 Task: Create a new field with title Stage with name TracePlan with field type as Single-select and options as Not Started, In Progress and Complete.
Action: Mouse moved to (40, 245)
Screenshot: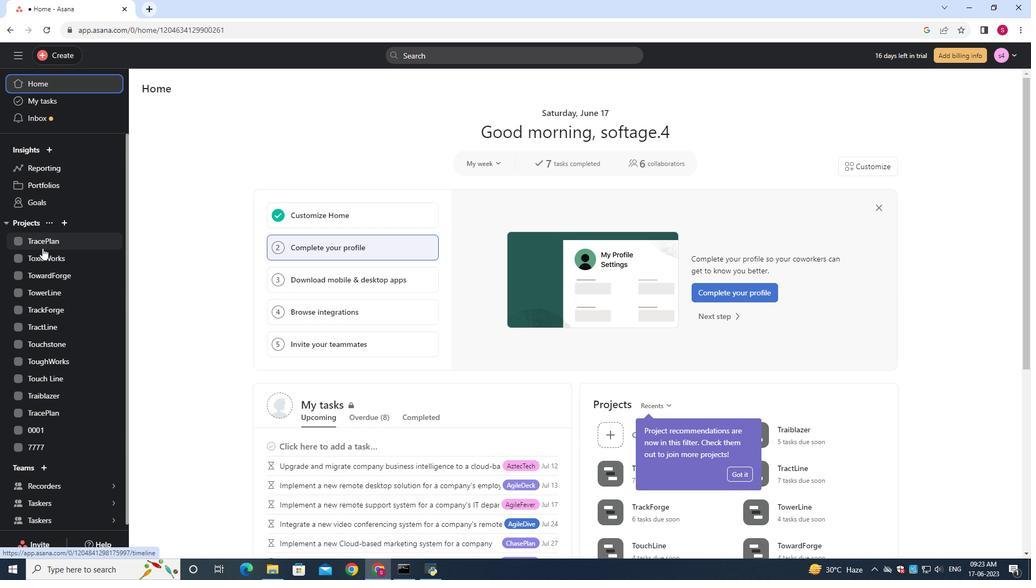 
Action: Mouse pressed left at (40, 245)
Screenshot: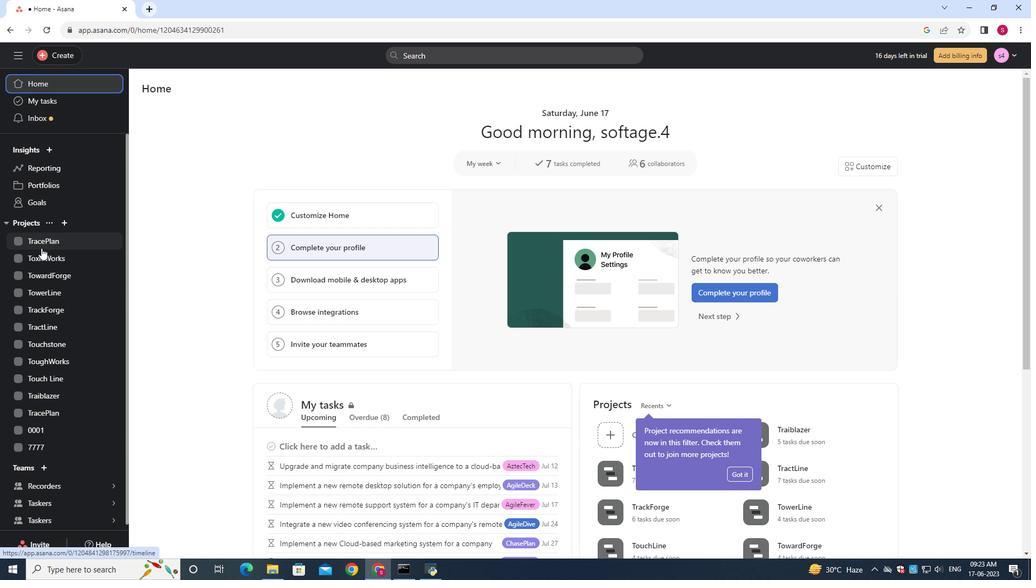 
Action: Mouse moved to (193, 110)
Screenshot: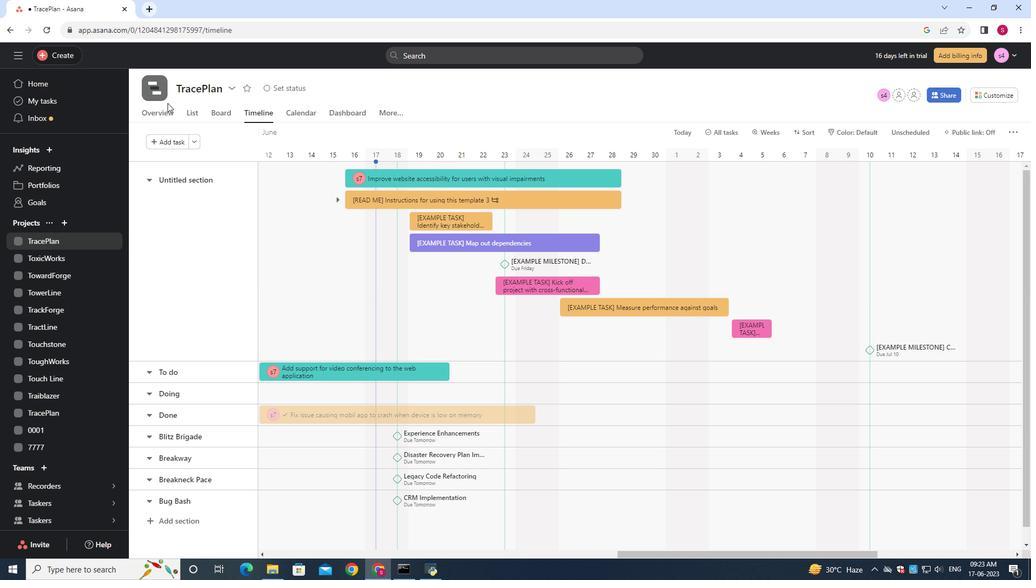 
Action: Mouse pressed left at (193, 110)
Screenshot: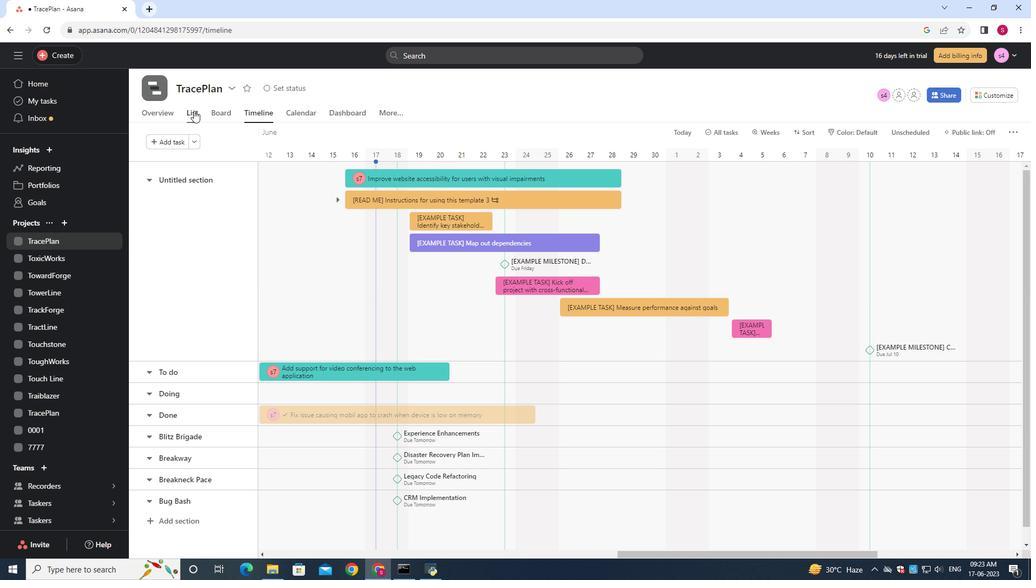 
Action: Mouse moved to (190, 116)
Screenshot: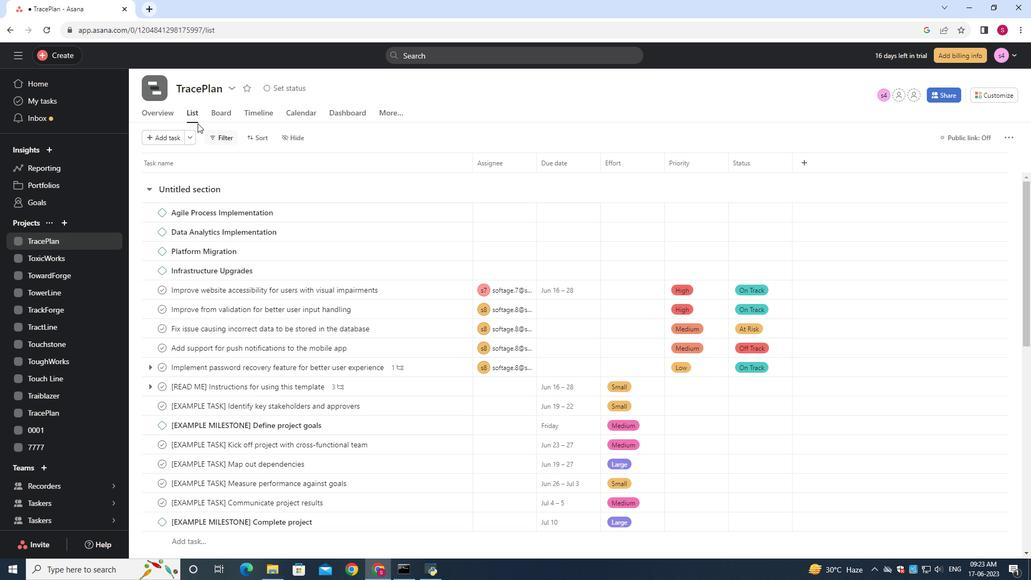 
Action: Mouse pressed left at (190, 116)
Screenshot: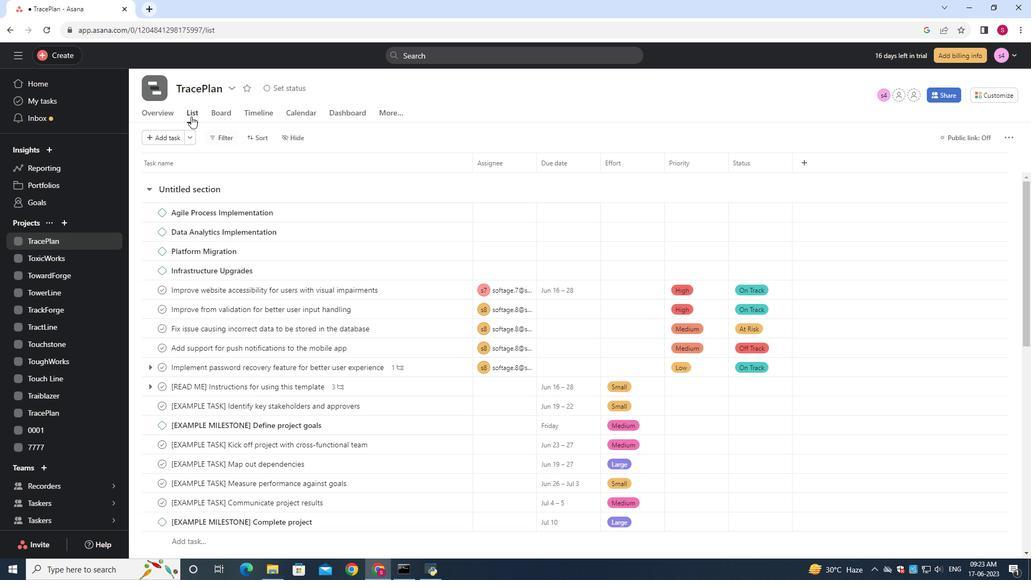 
Action: Mouse moved to (804, 163)
Screenshot: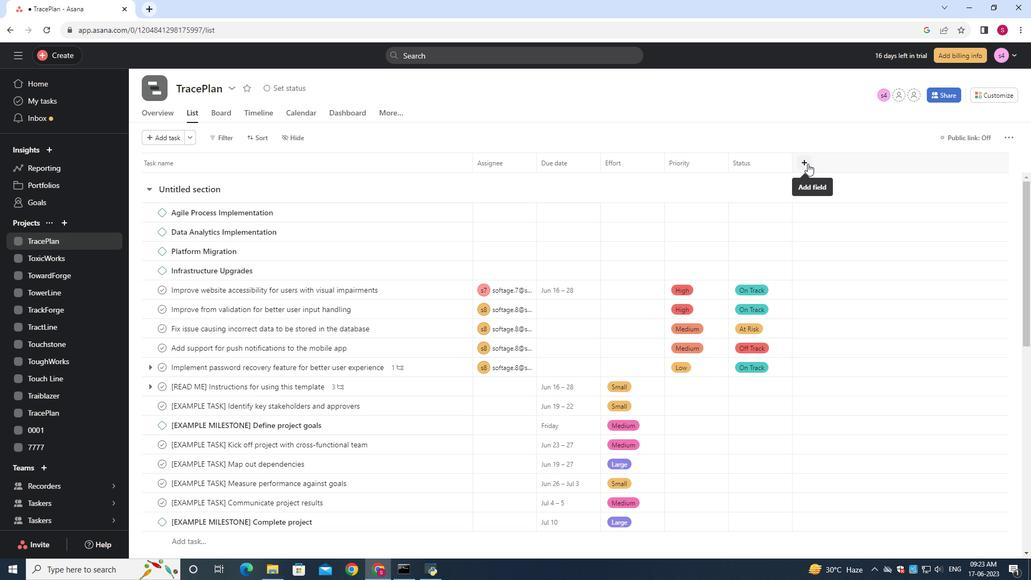
Action: Mouse pressed left at (804, 163)
Screenshot: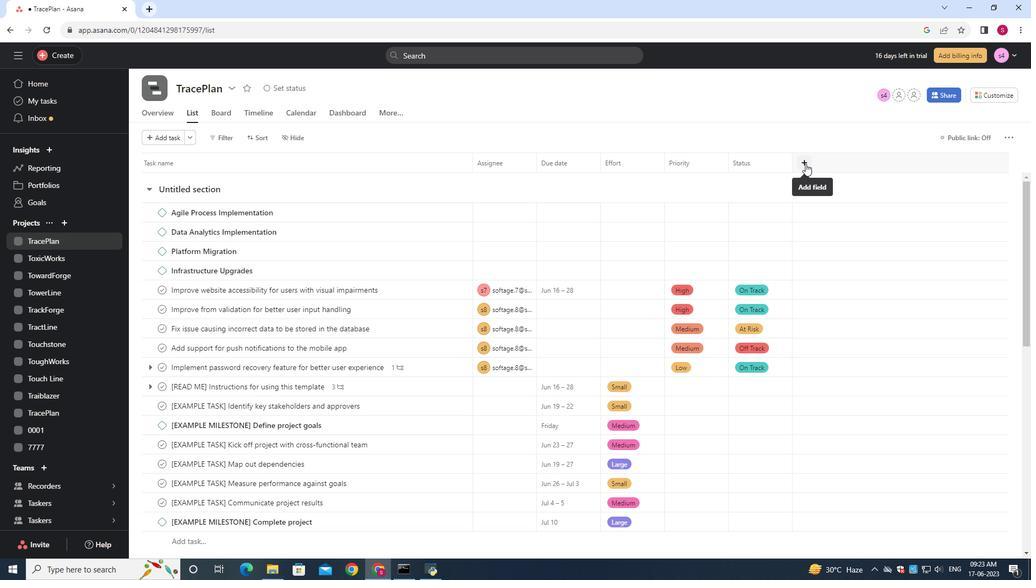 
Action: Mouse moved to (839, 289)
Screenshot: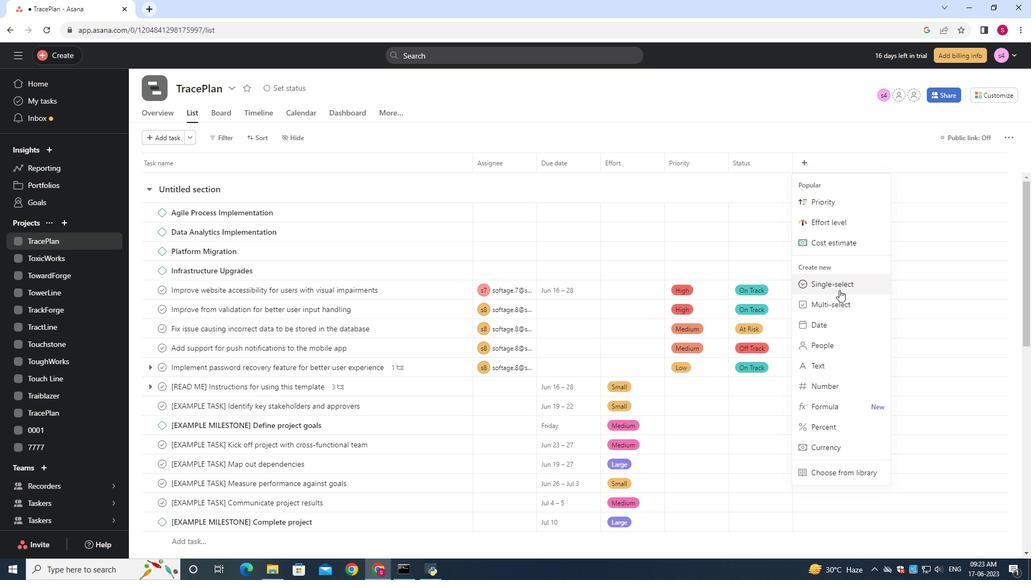 
Action: Mouse pressed left at (839, 289)
Screenshot: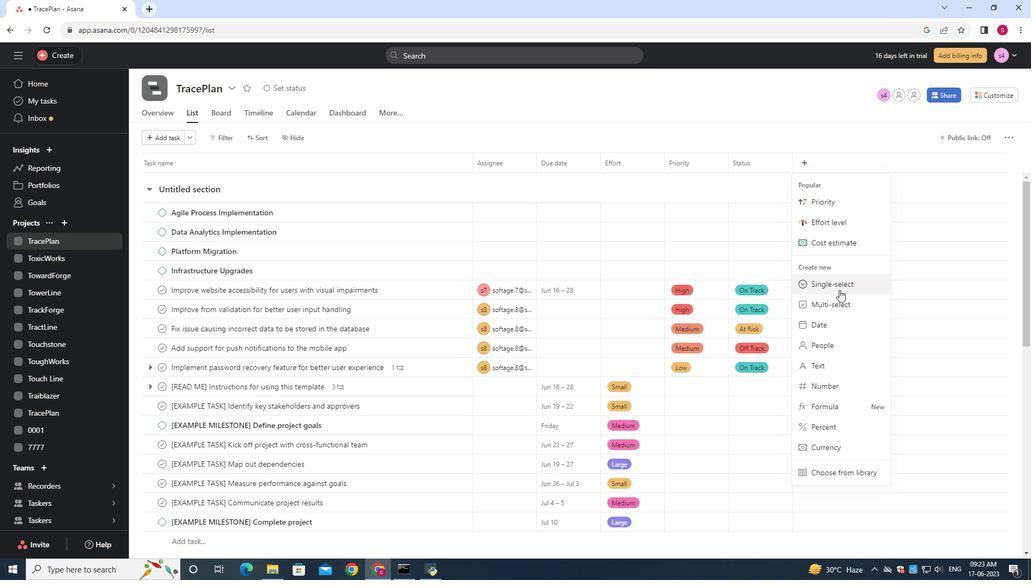 
Action: Mouse moved to (402, 178)
Screenshot: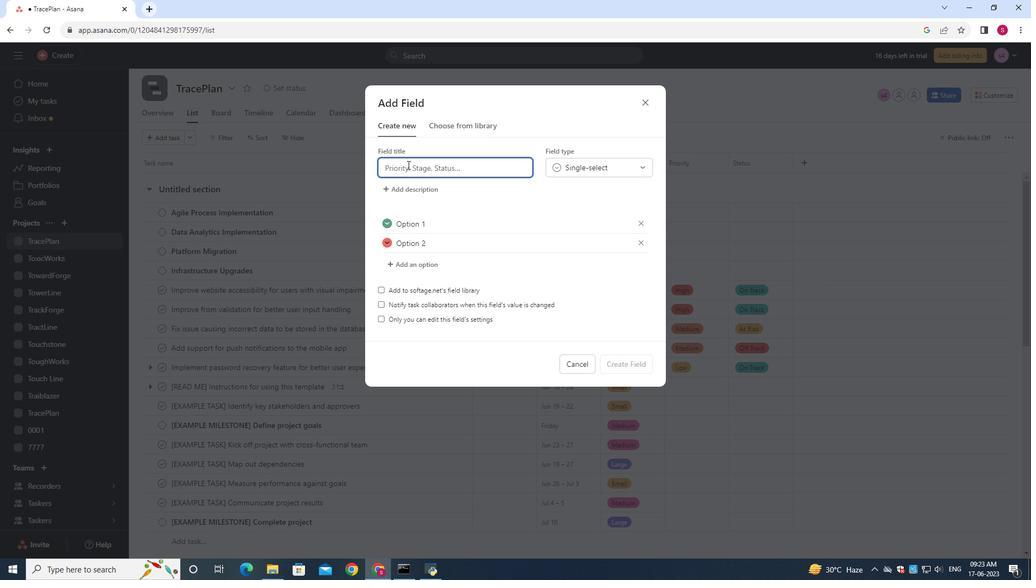 
Action: Key pressed <Key.shift>Trace<Key.shift>Plan
Screenshot: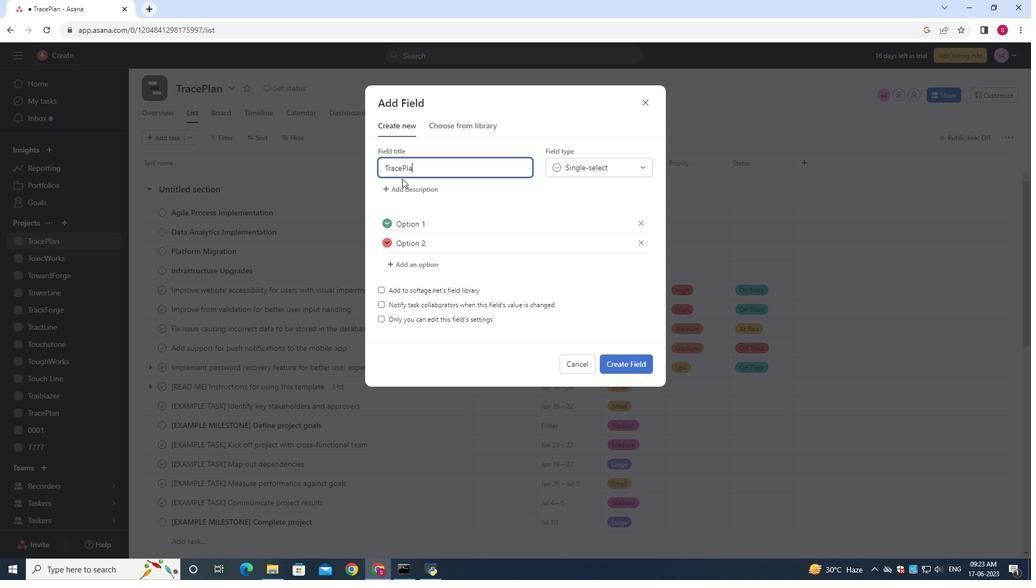 
Action: Mouse moved to (617, 362)
Screenshot: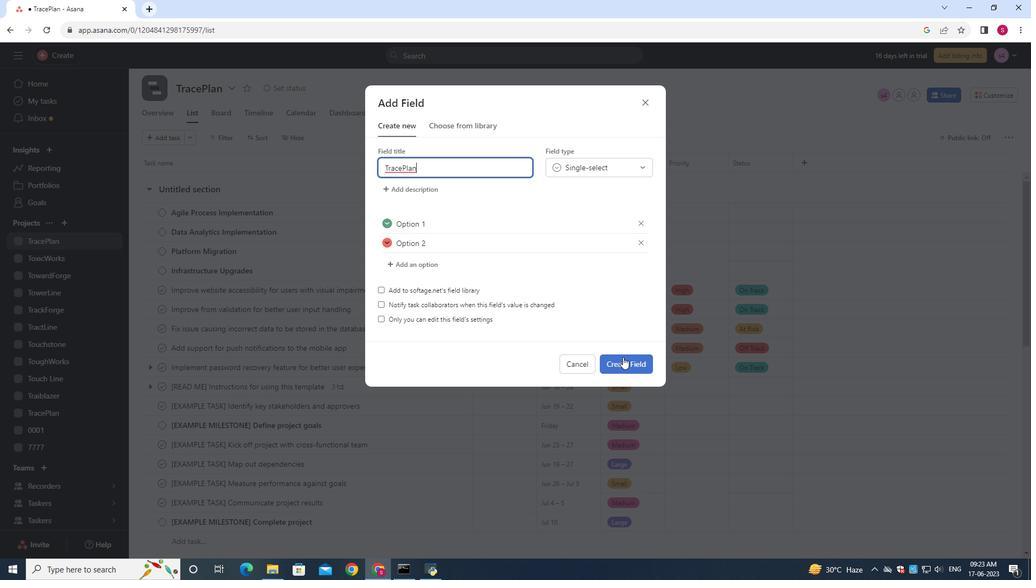 
Action: Mouse pressed left at (617, 362)
Screenshot: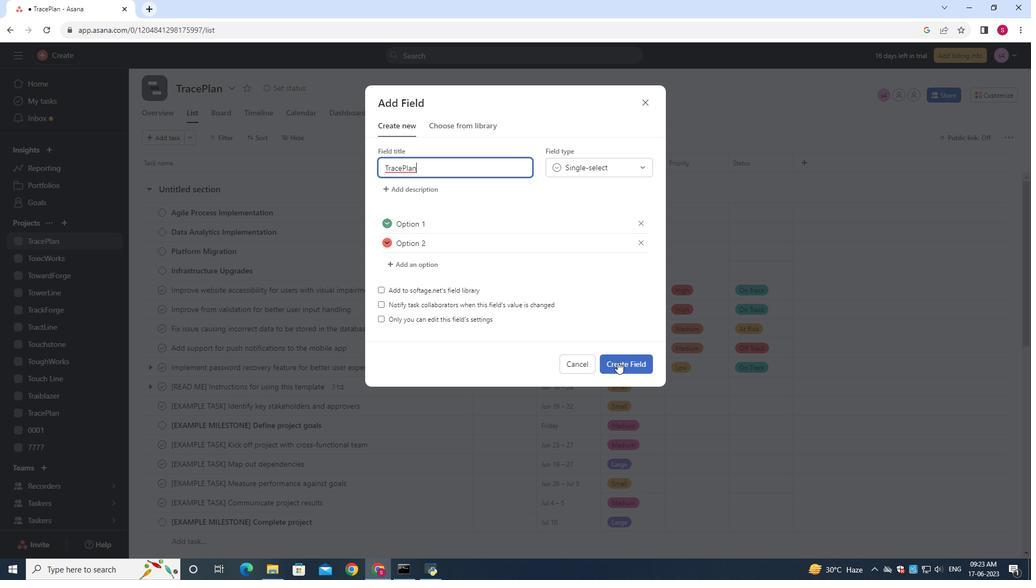 
Action: Mouse moved to (584, 269)
Screenshot: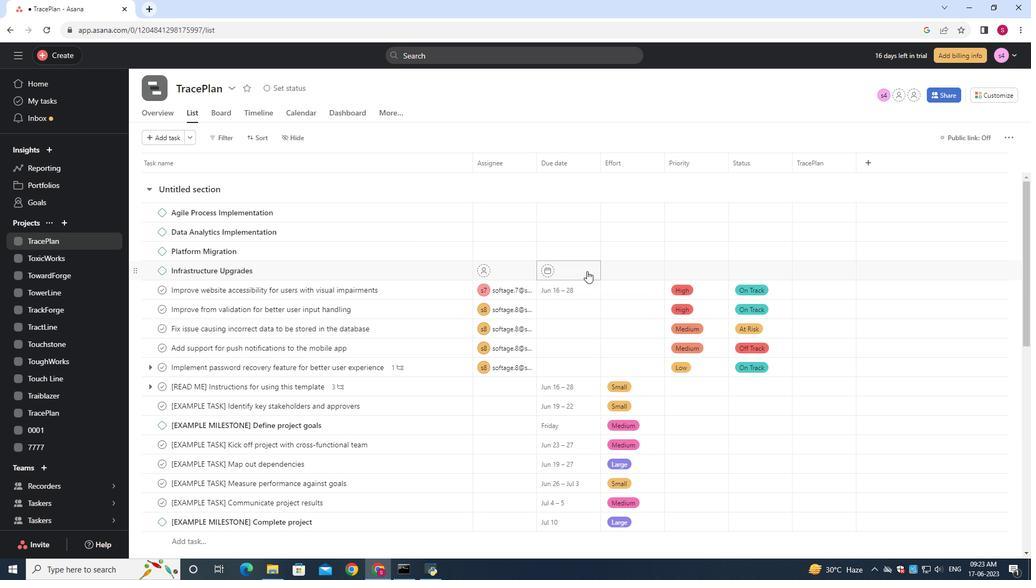 
